 Task: Notify me 30 minutes before the project deadline.
Action: Mouse moved to (98, 104)
Screenshot: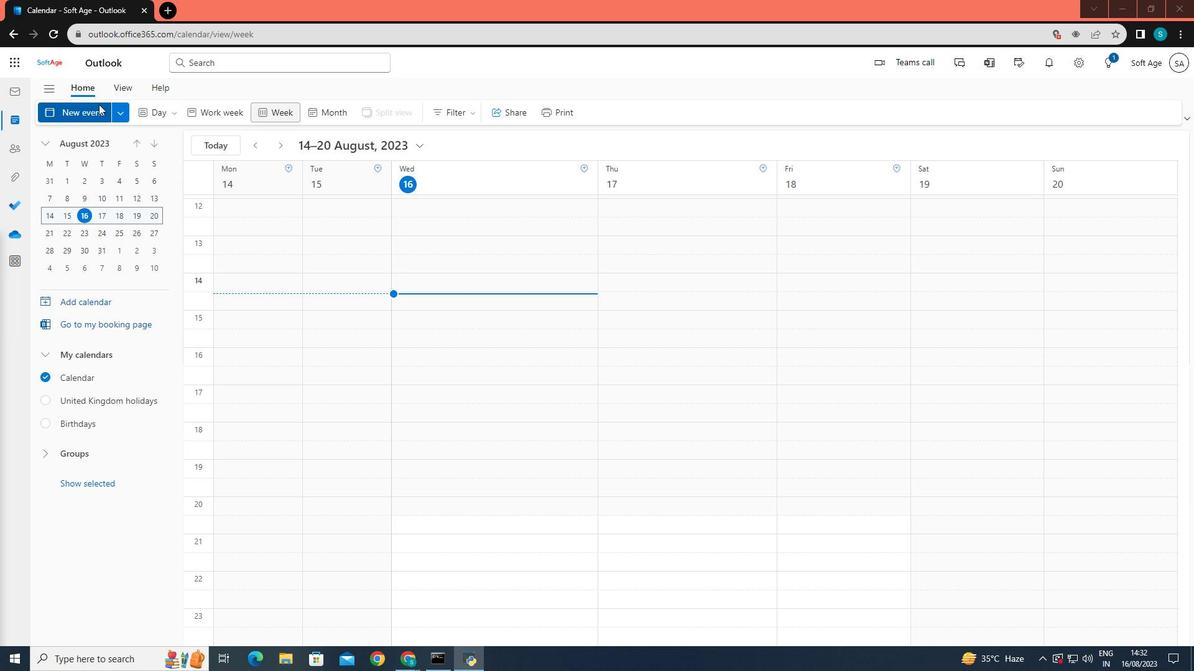
Action: Mouse pressed left at (98, 104)
Screenshot: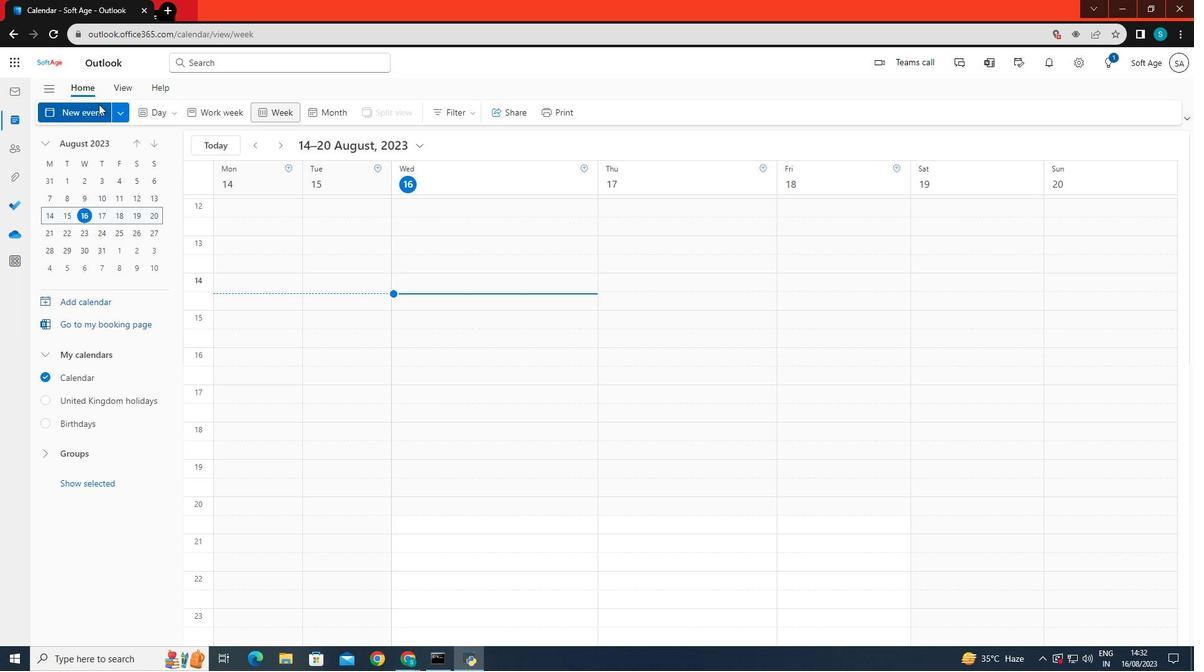 
Action: Mouse moved to (324, 197)
Screenshot: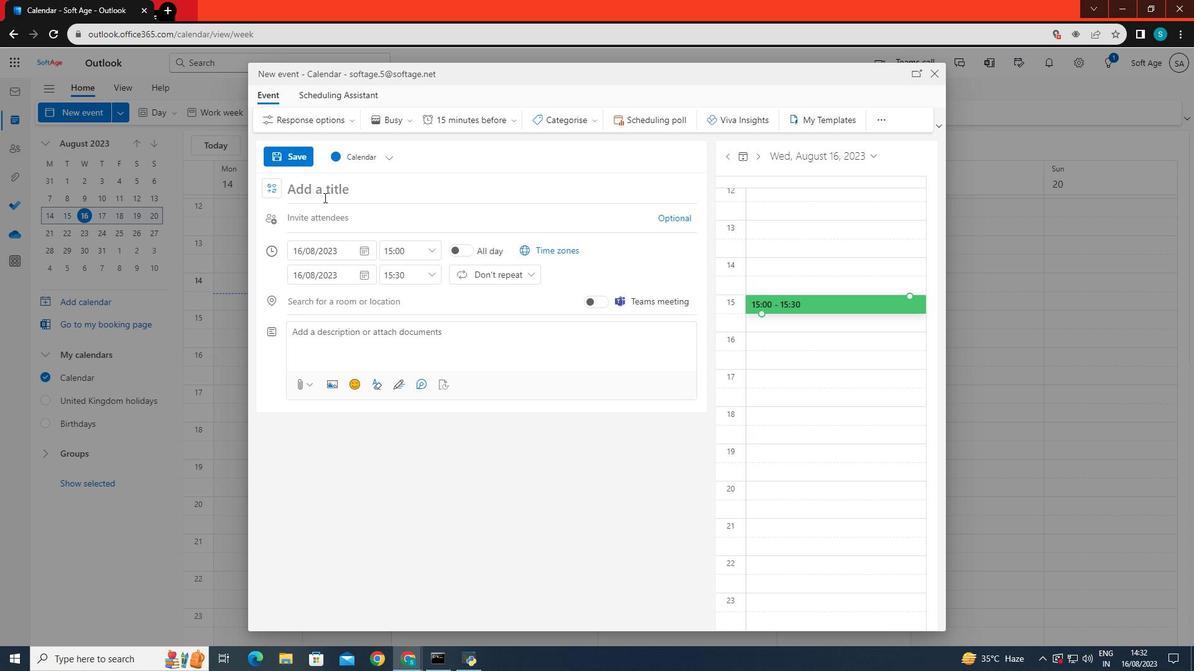 
Action: Mouse pressed left at (324, 197)
Screenshot: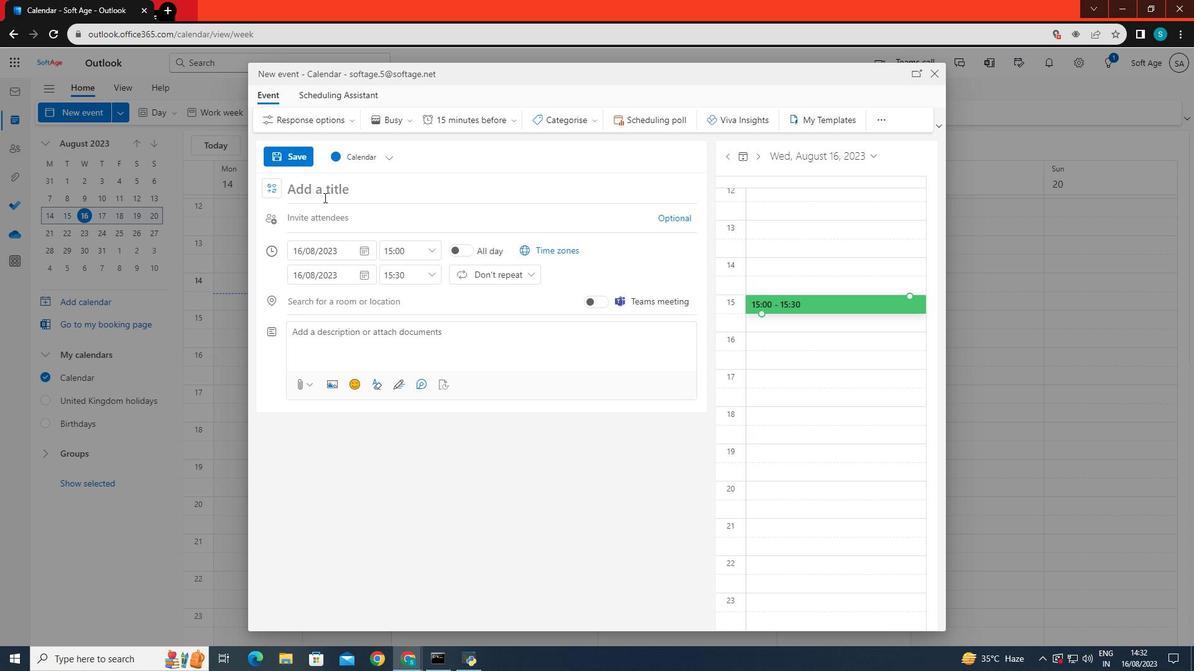 
Action: Mouse moved to (324, 197)
Screenshot: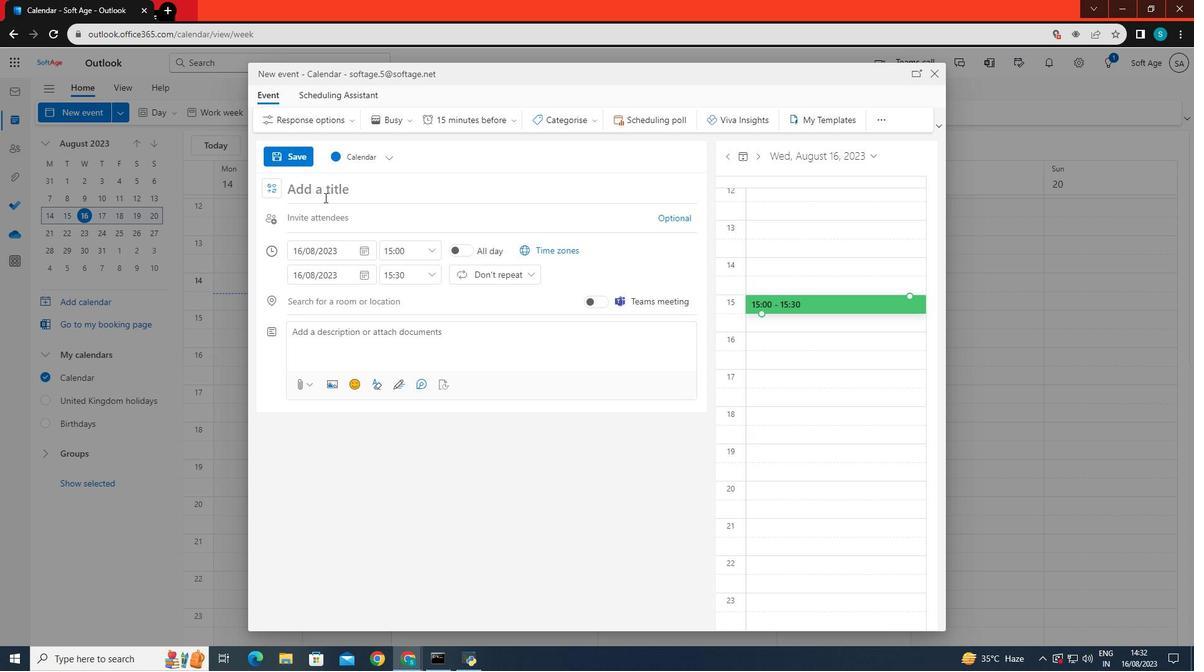 
Action: Key pressed <Key.caps_lock>P<Key.caps_lock>roject<Key.space><Key.caps_lock>D<Key.backspace><Key.caps_lock>deadline.<Key.backspace>
Screenshot: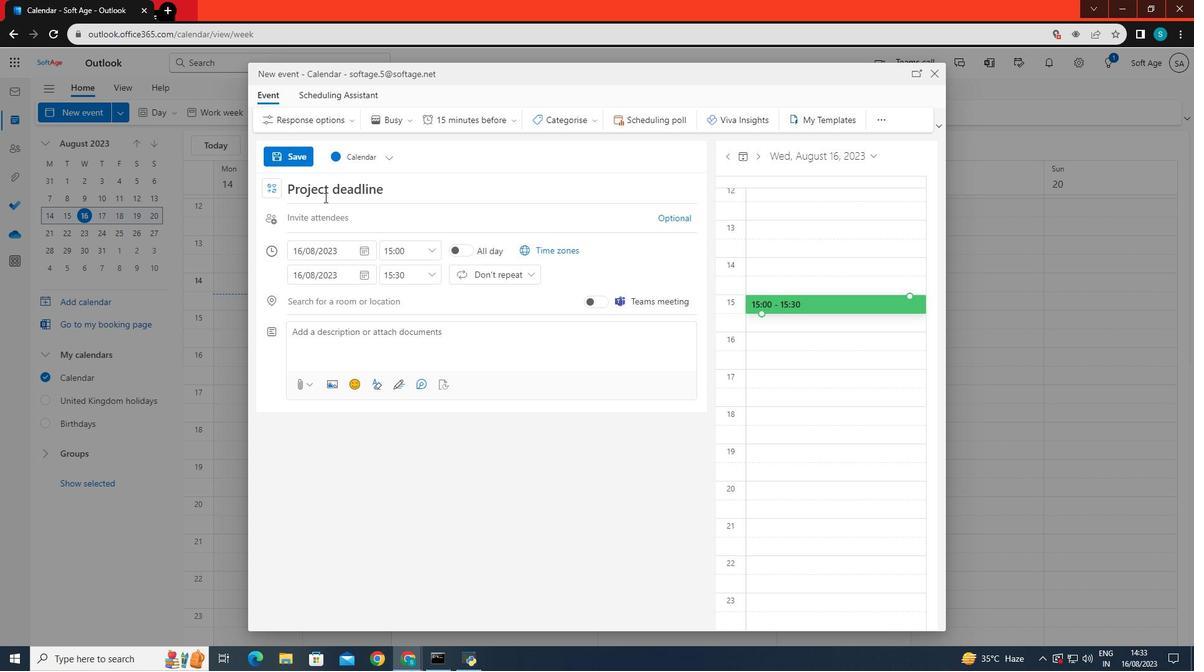 
Action: Mouse moved to (344, 250)
Screenshot: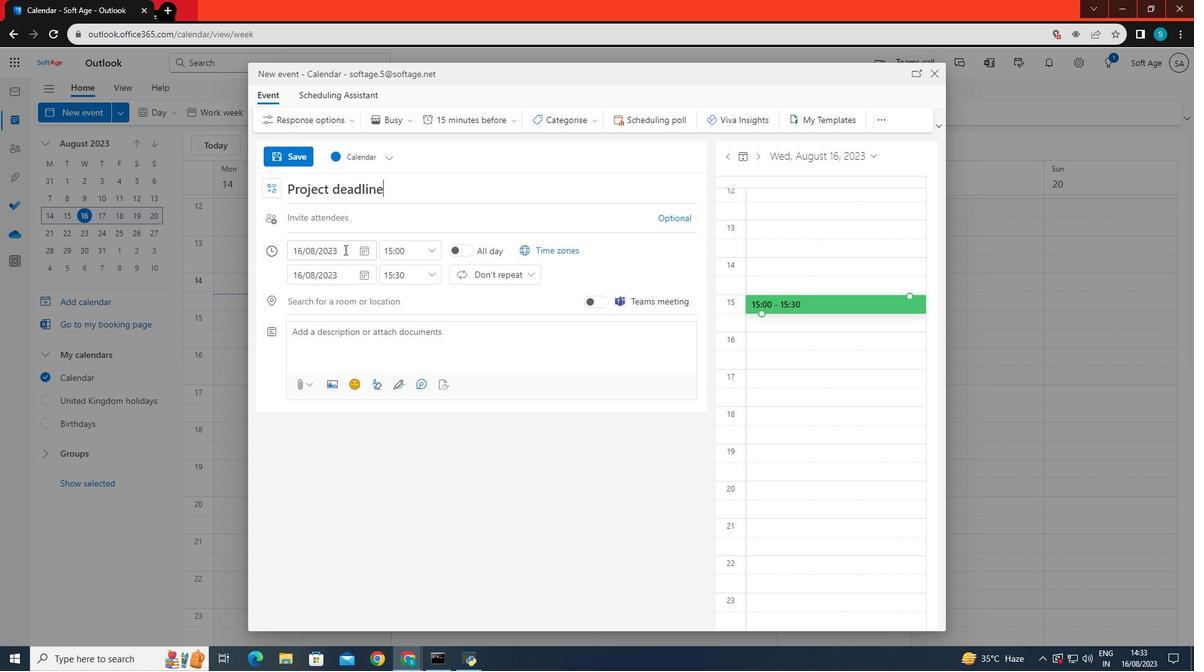 
Action: Mouse pressed left at (344, 250)
Screenshot: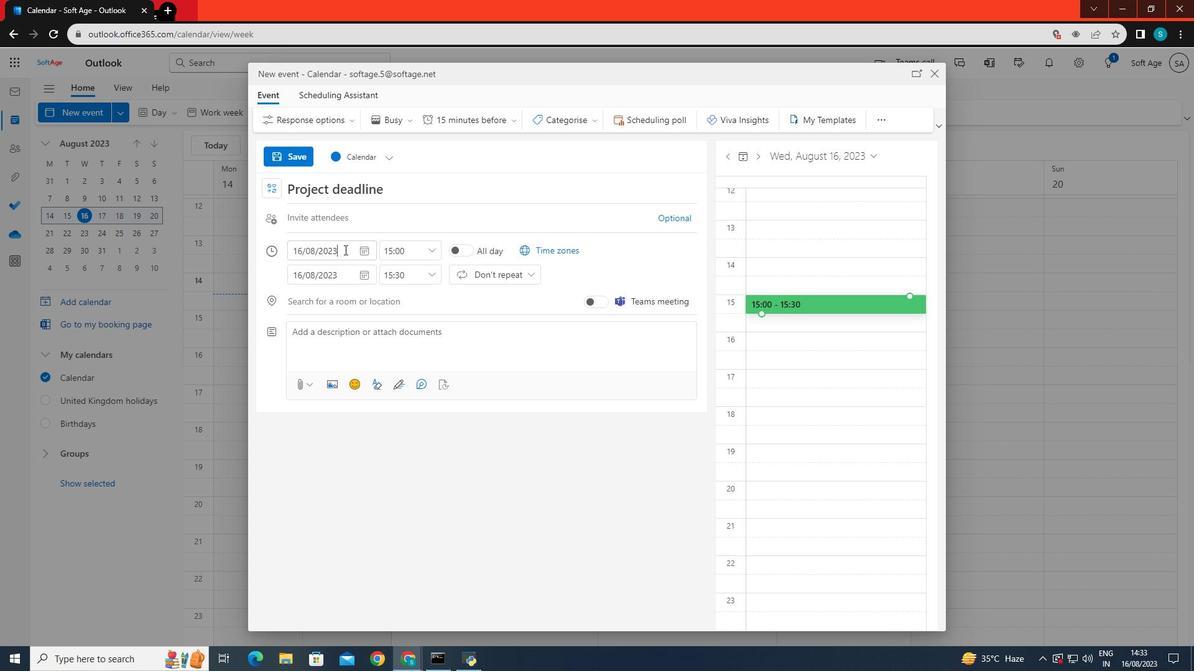 
Action: Mouse pressed left at (344, 250)
Screenshot: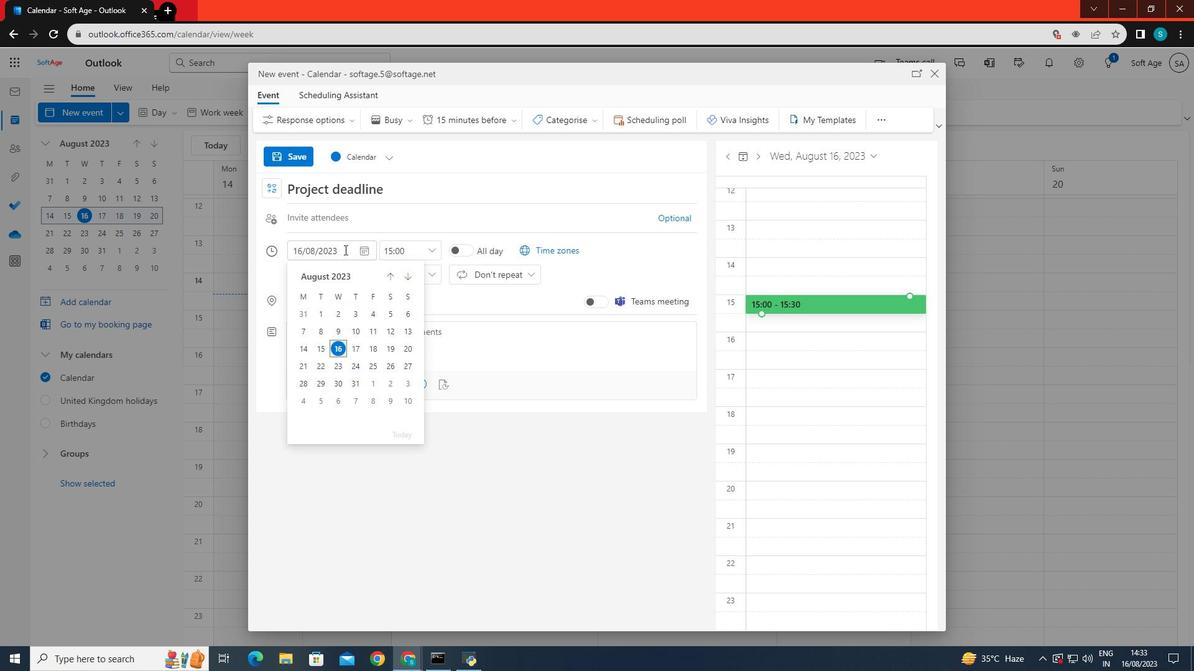 
Action: Mouse moved to (342, 344)
Screenshot: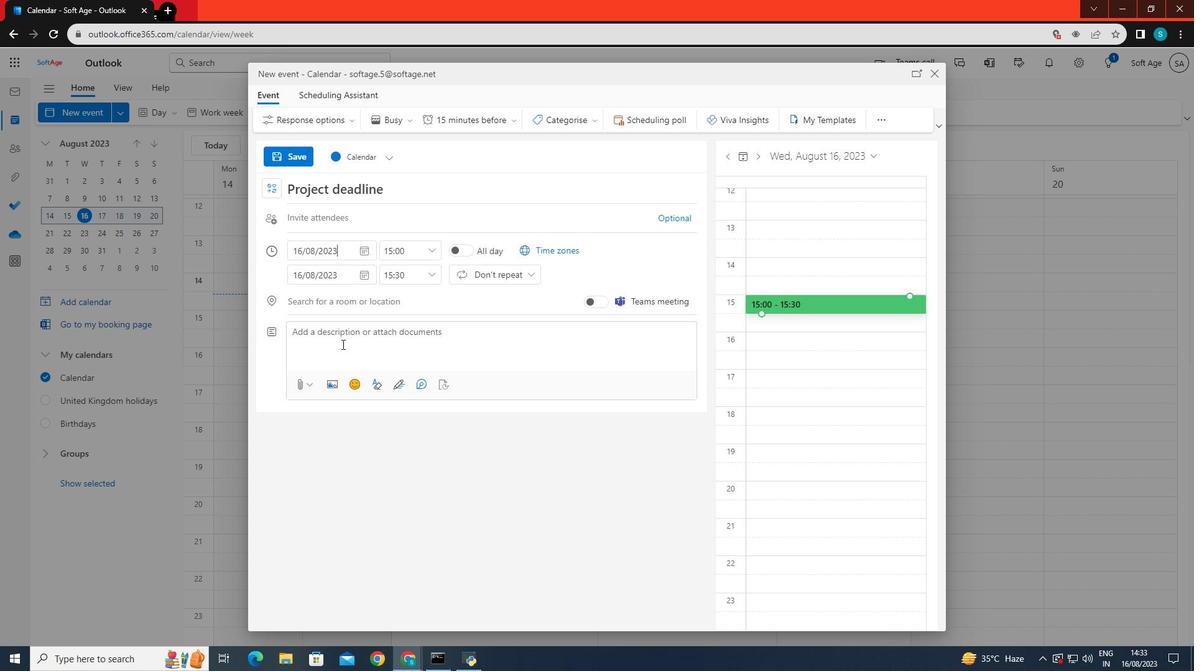 
Action: Mouse pressed left at (342, 344)
Screenshot: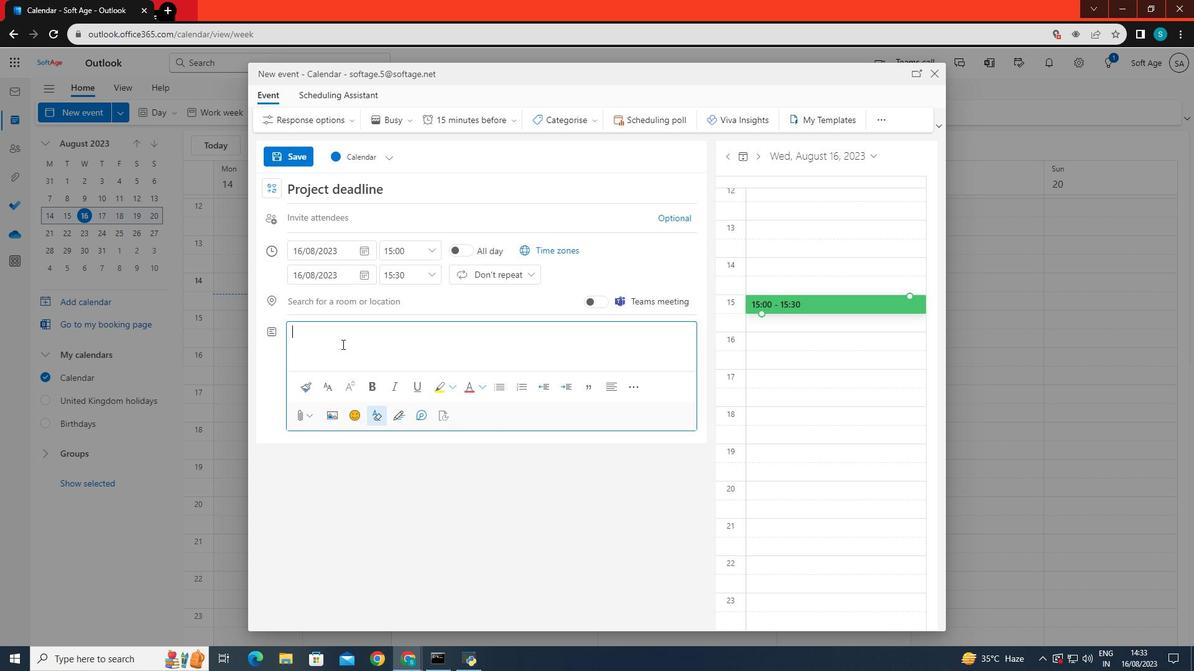 
Action: Key pressed p<Key.backspace><Key.backspace><Key.caps_lock>NO<Key.backspace><Key.caps_lock>oth<Key.backspace>ify<Key.space>me<Key.space>30<Key.space>minutes<Key.space>before<Key.space>the<Key.space>project<Key.space>deadline.
Screenshot: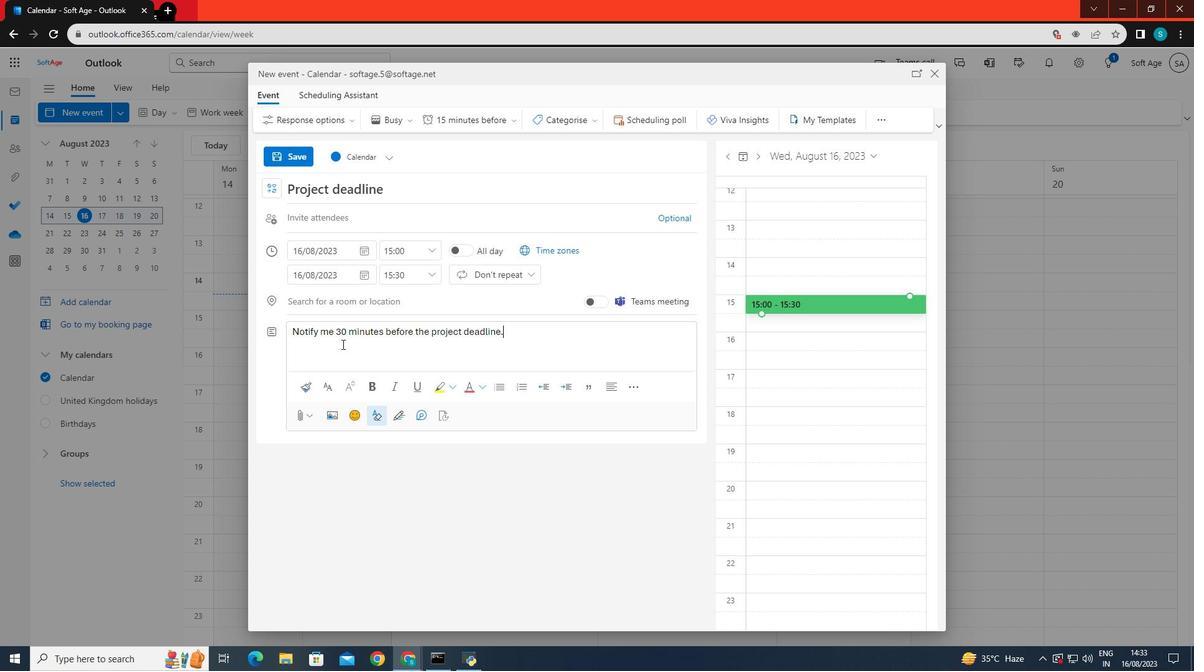 
Action: Mouse moved to (472, 120)
Screenshot: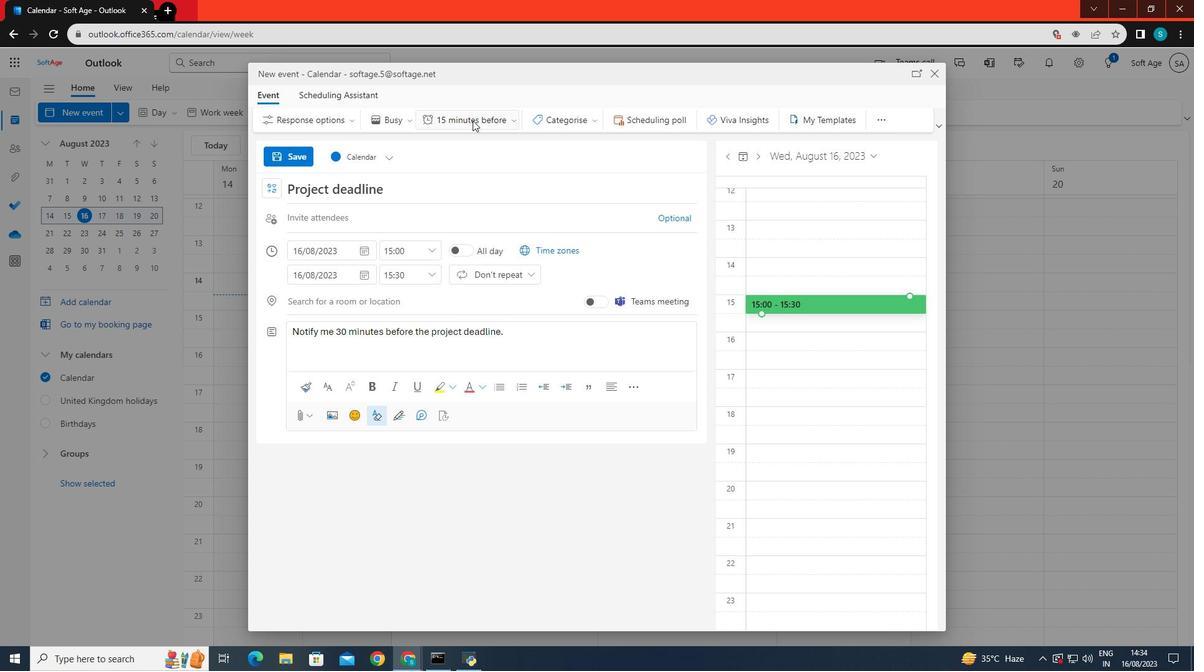 
Action: Mouse pressed left at (472, 120)
Screenshot: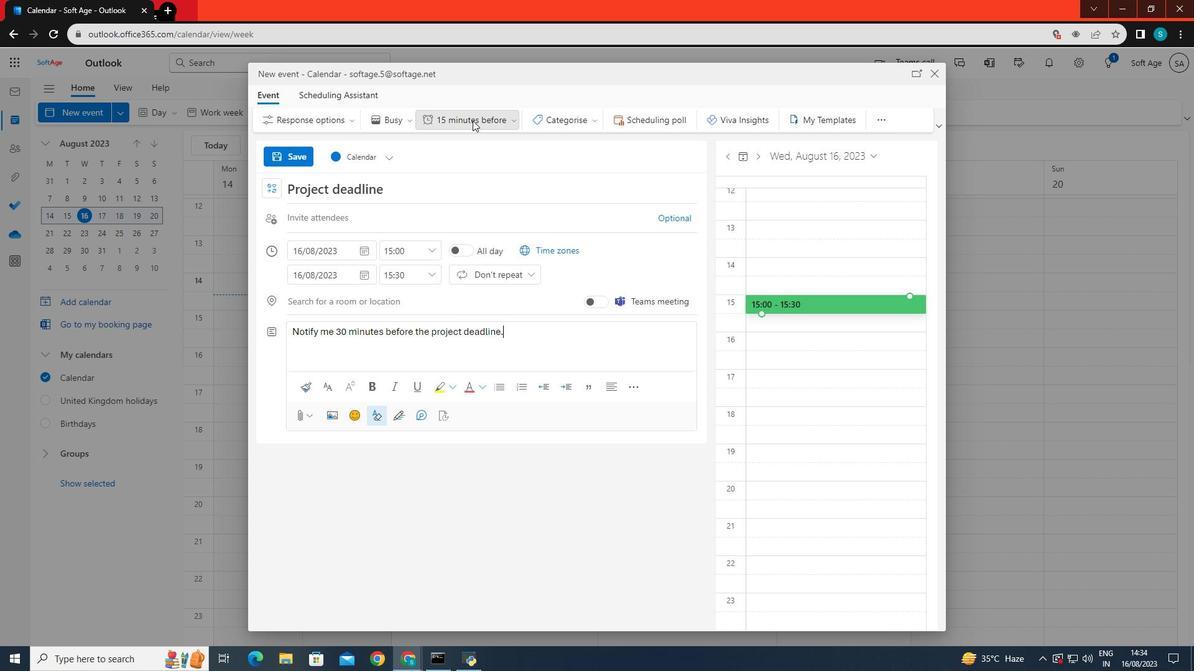 
Action: Mouse moved to (463, 238)
Screenshot: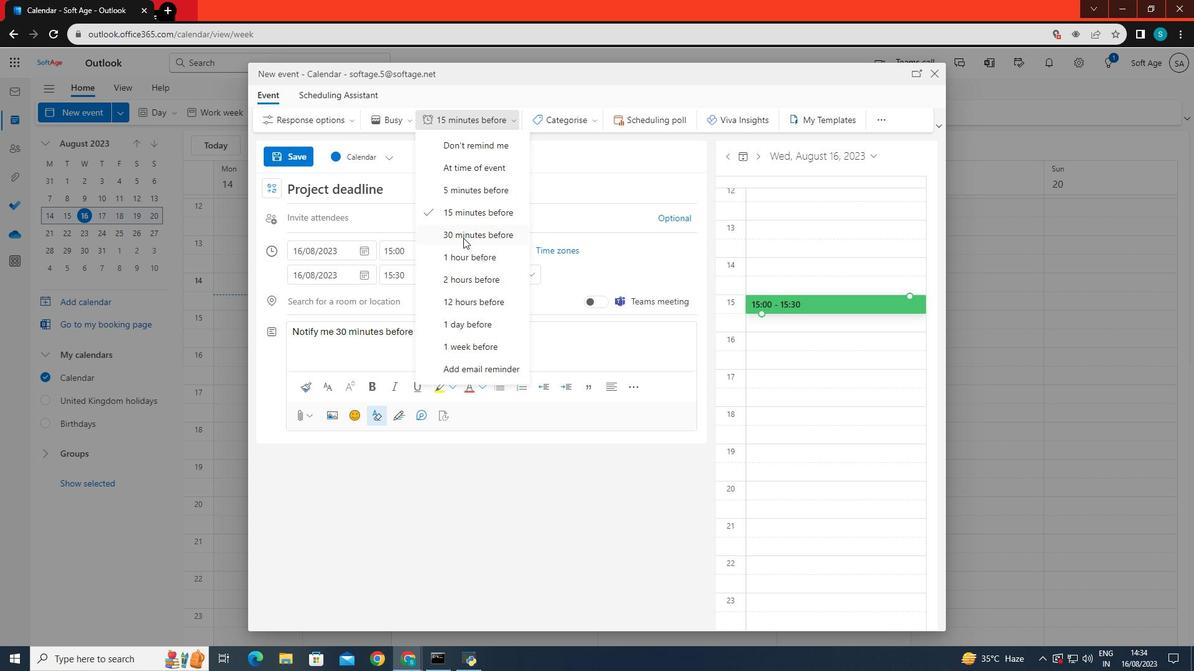 
Action: Mouse pressed left at (463, 238)
Screenshot: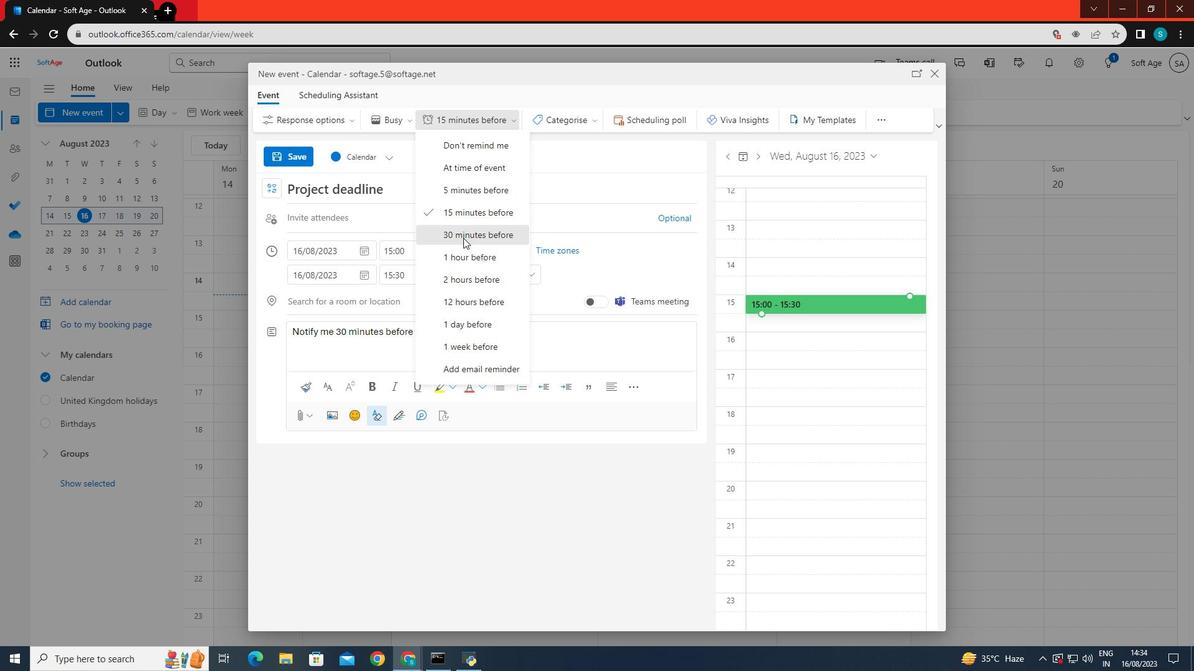 
Action: Mouse moved to (527, 350)
Screenshot: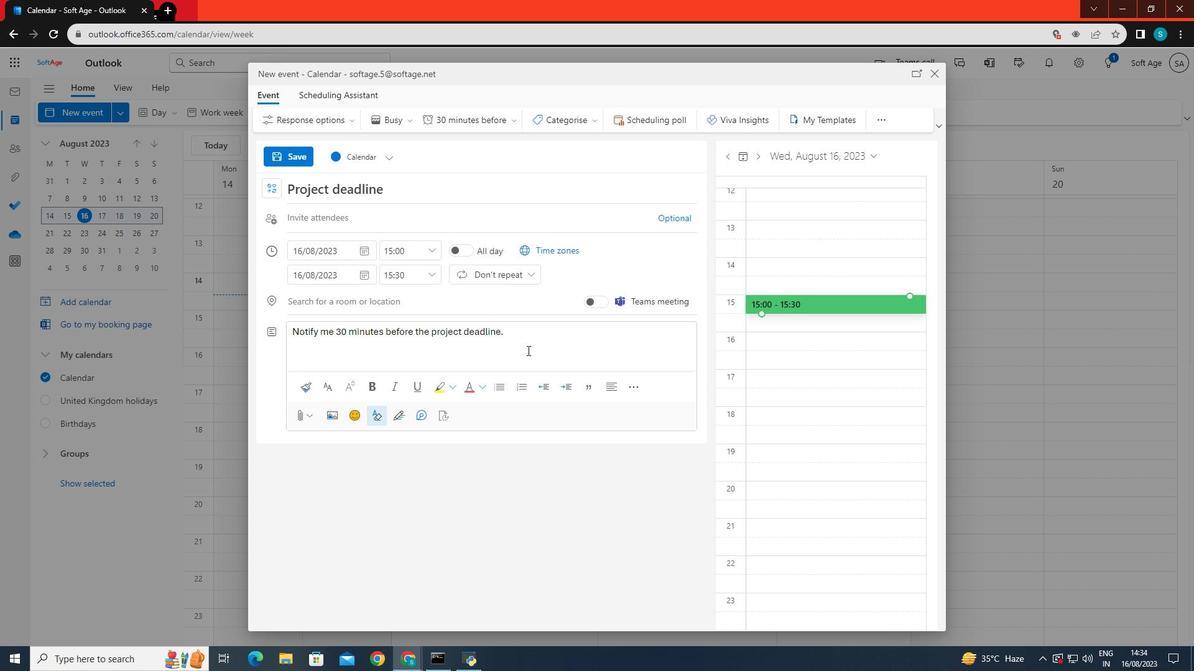 
Action: Mouse pressed left at (527, 350)
Screenshot: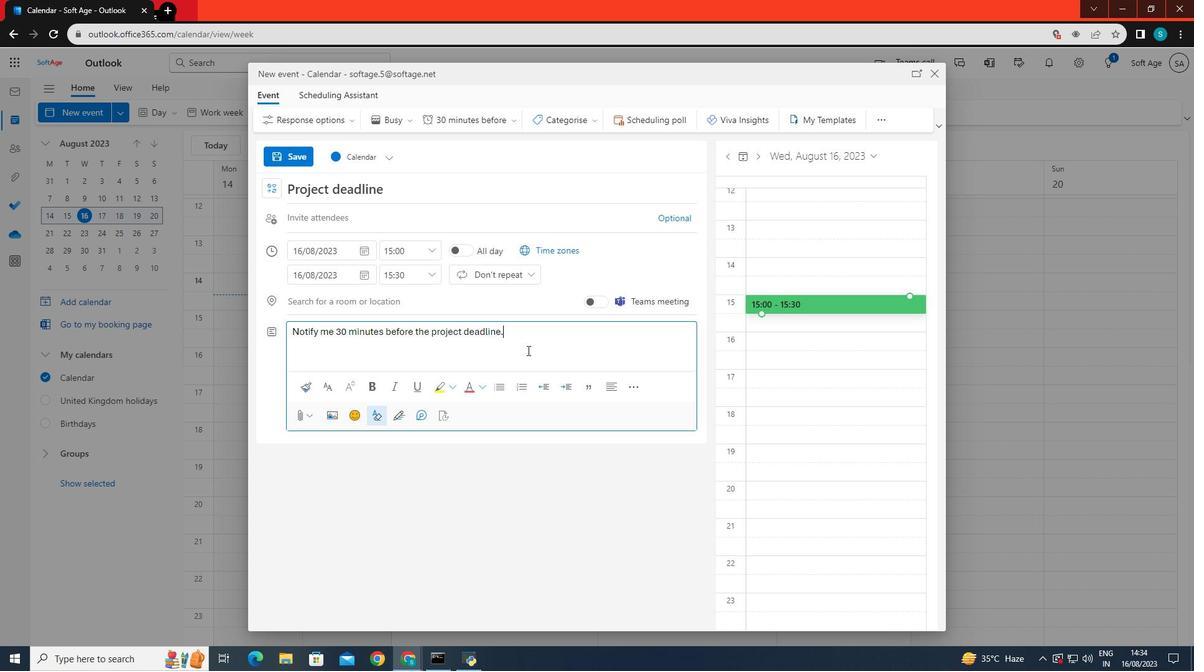 
Action: Mouse moved to (302, 156)
Screenshot: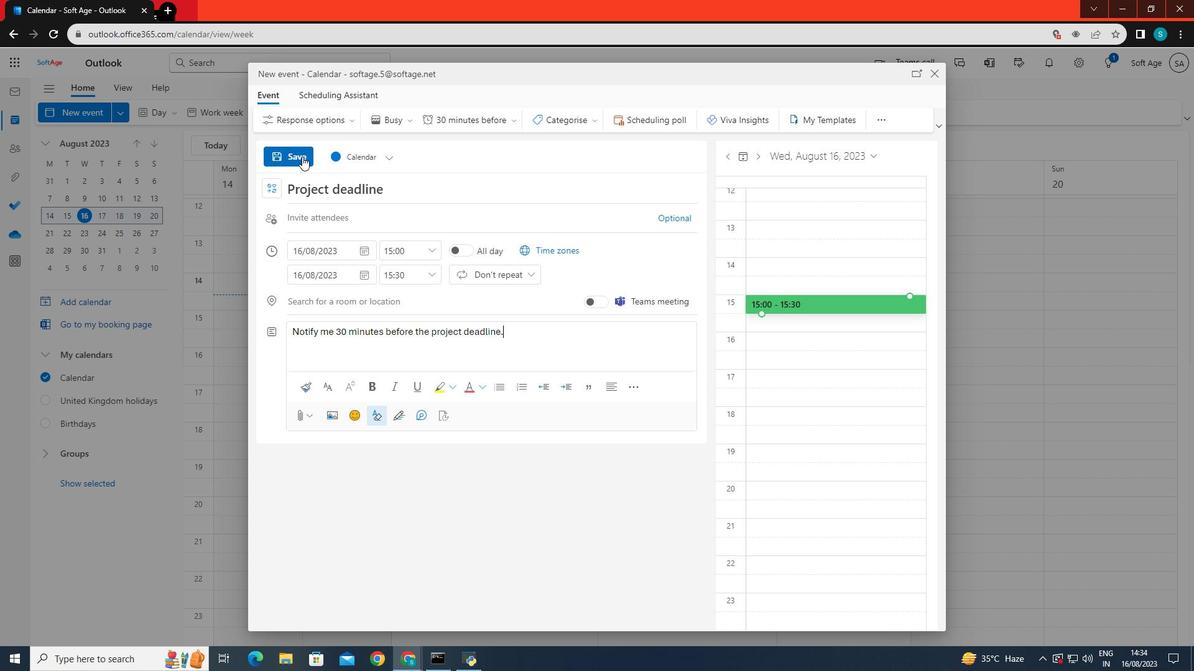 
Action: Mouse pressed left at (302, 156)
Screenshot: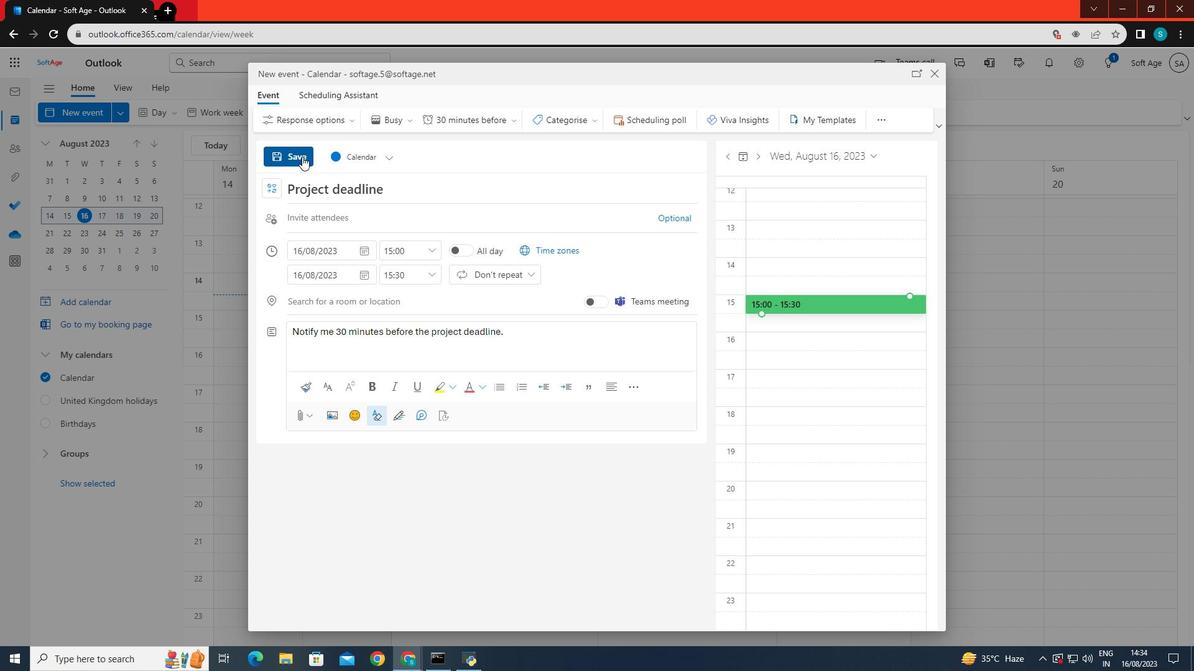 
